 Task: Add a signature Isla Howard containing With sincere appreciation and gratitude, Isla Howard to email address softage.5@softage.net and add a folder Halloween costumes
Action: Mouse moved to (82, 93)
Screenshot: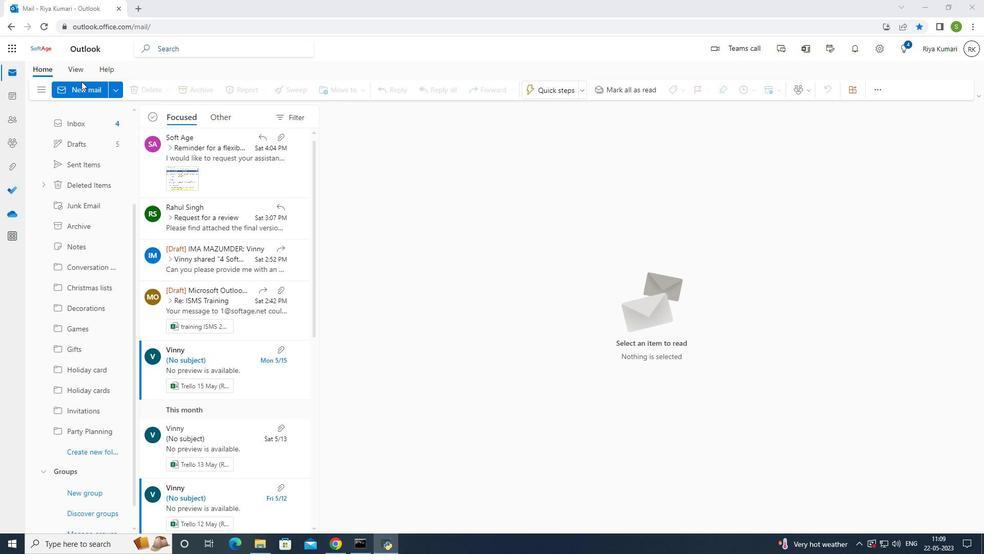 
Action: Mouse pressed left at (82, 93)
Screenshot: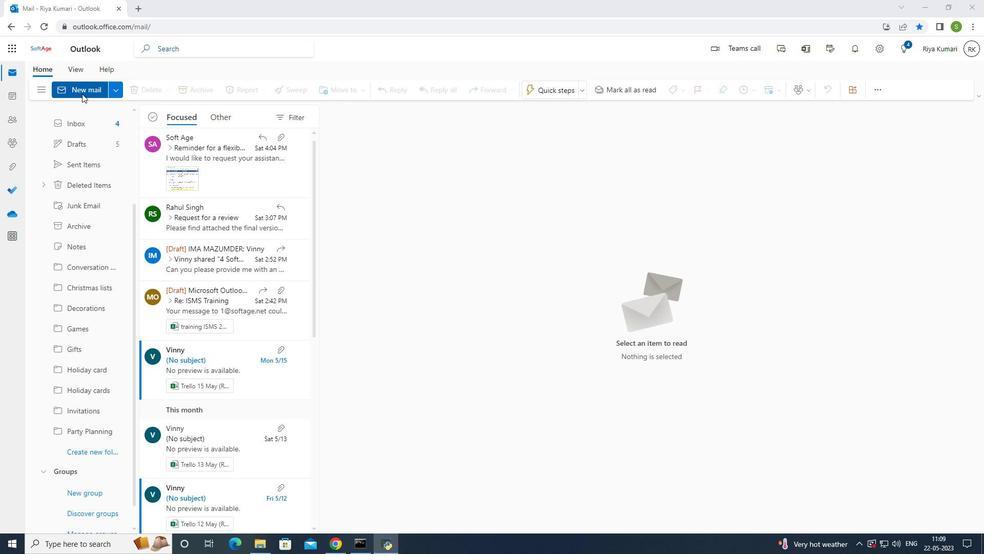 
Action: Mouse moved to (665, 94)
Screenshot: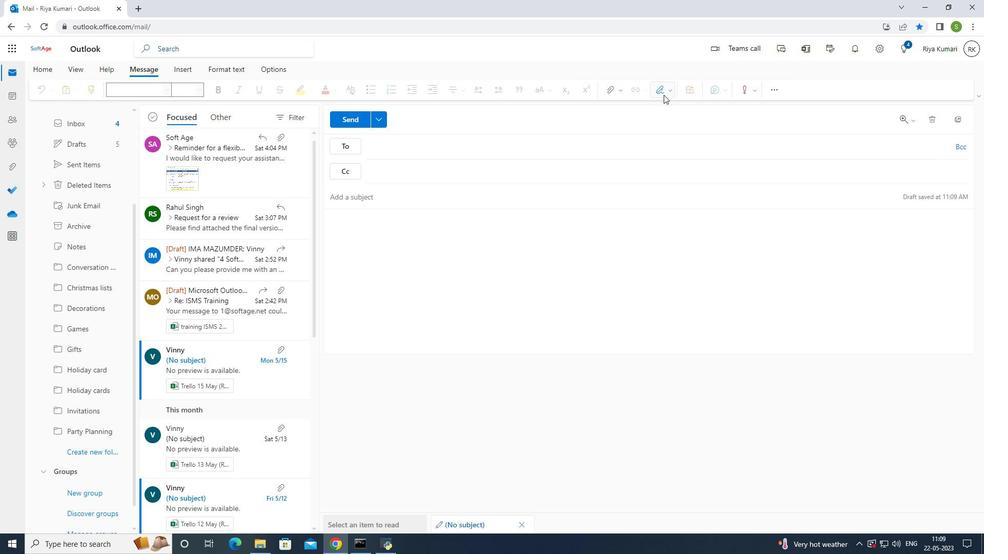 
Action: Mouse pressed left at (665, 94)
Screenshot: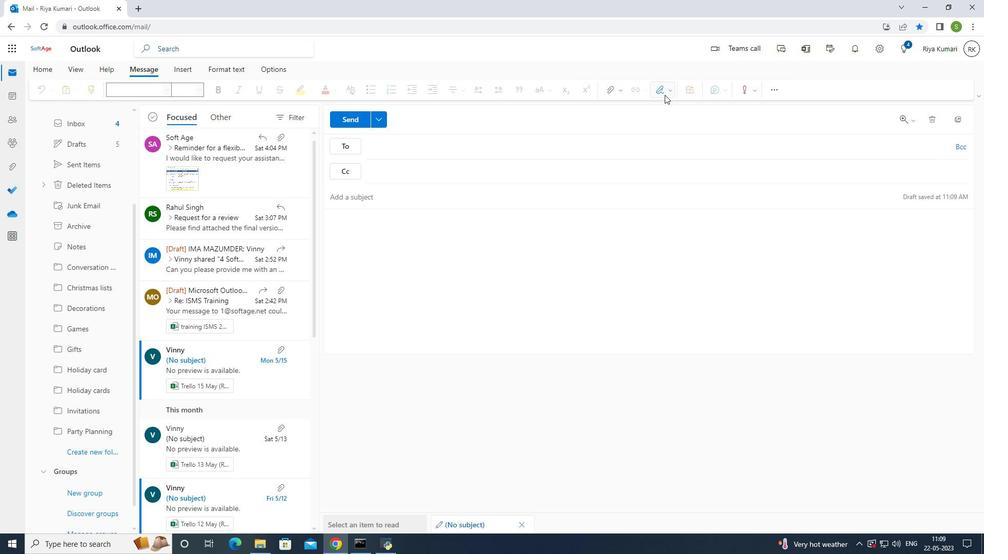 
Action: Mouse moved to (658, 131)
Screenshot: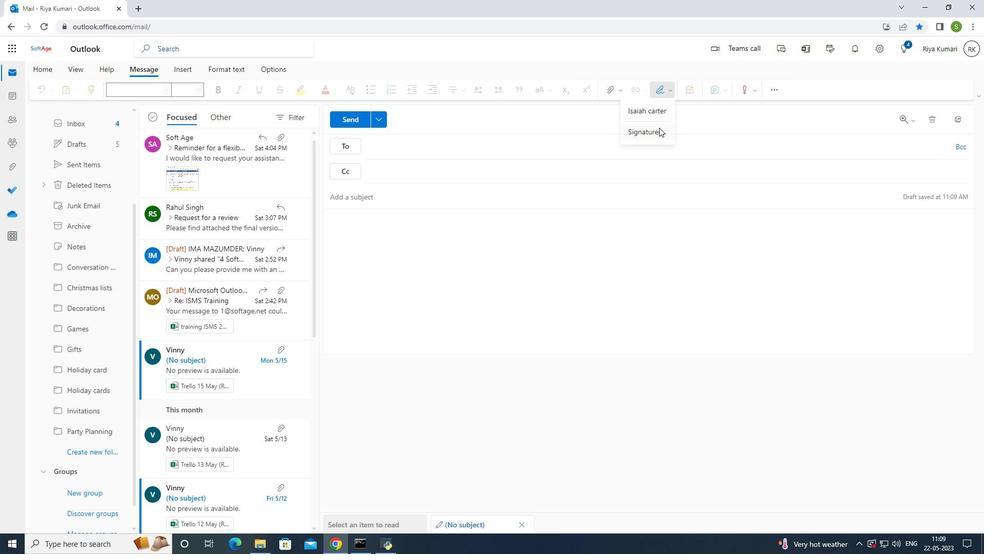 
Action: Mouse pressed left at (658, 131)
Screenshot: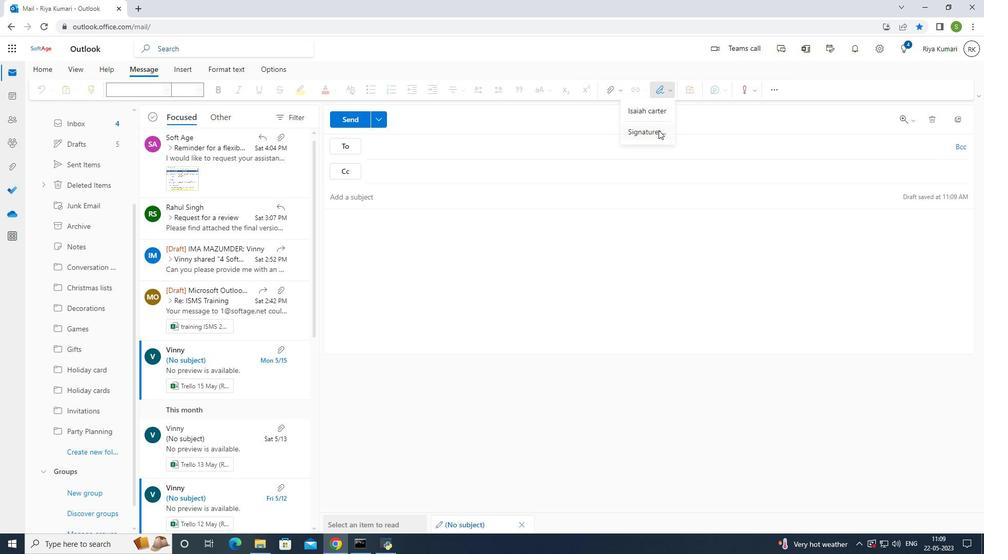 
Action: Mouse moved to (645, 173)
Screenshot: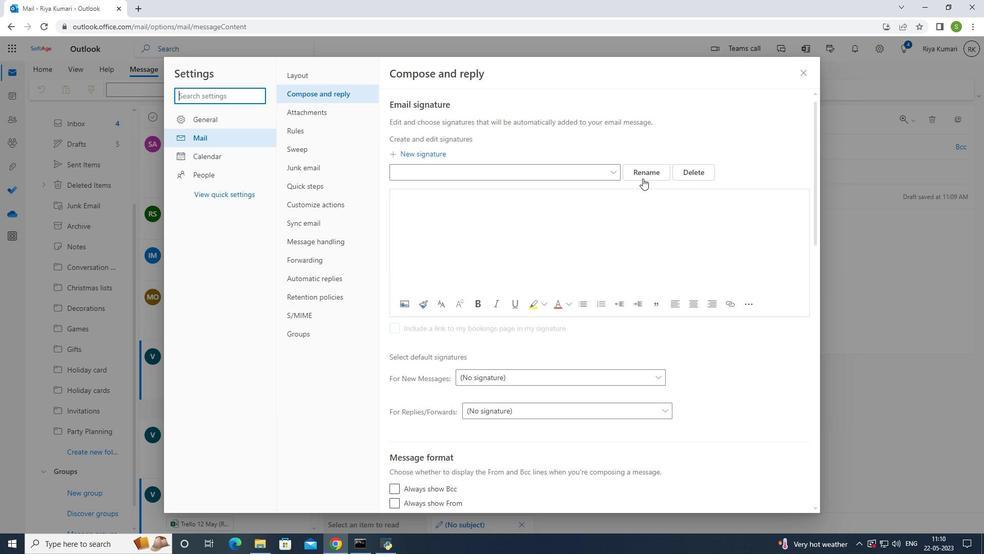 
Action: Mouse pressed left at (645, 173)
Screenshot: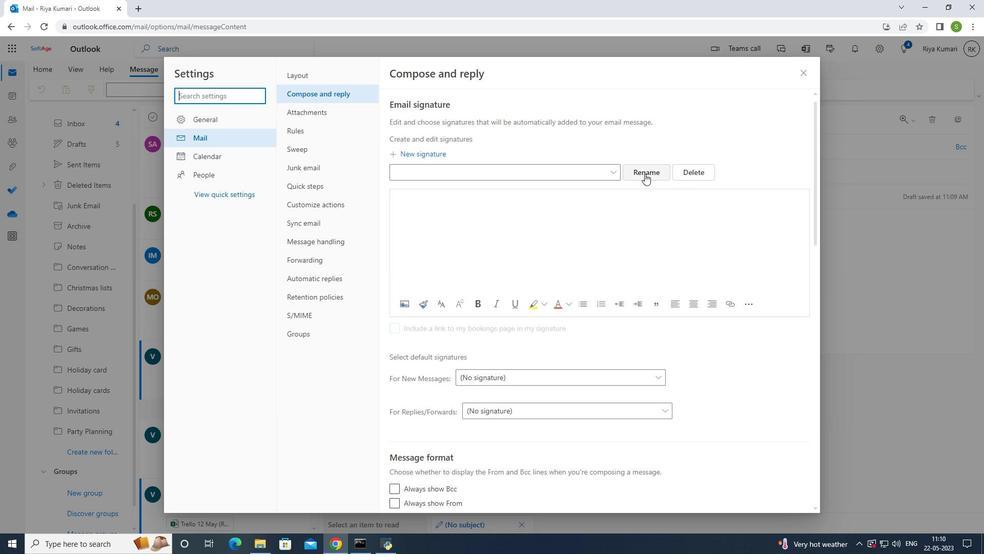 
Action: Mouse moved to (537, 166)
Screenshot: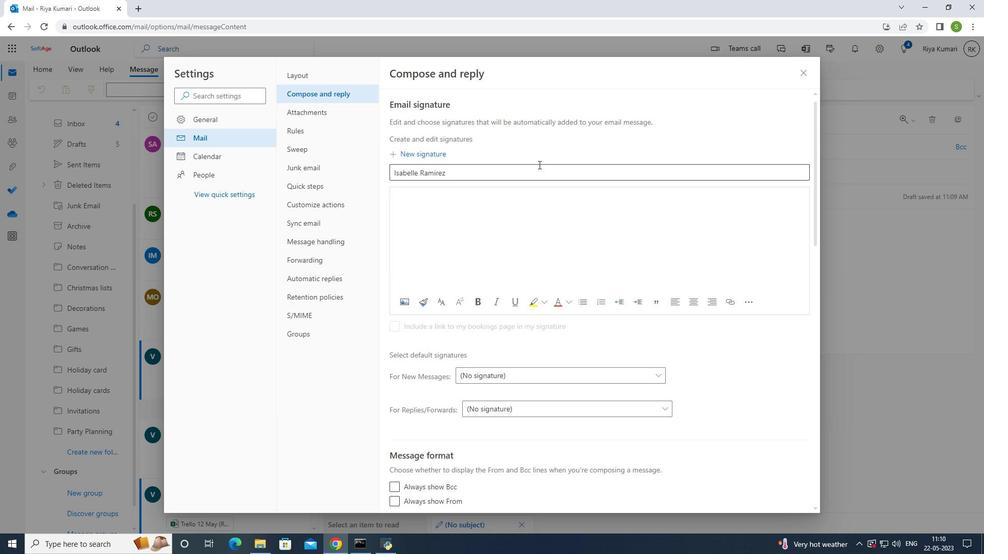 
Action: Mouse pressed left at (537, 166)
Screenshot: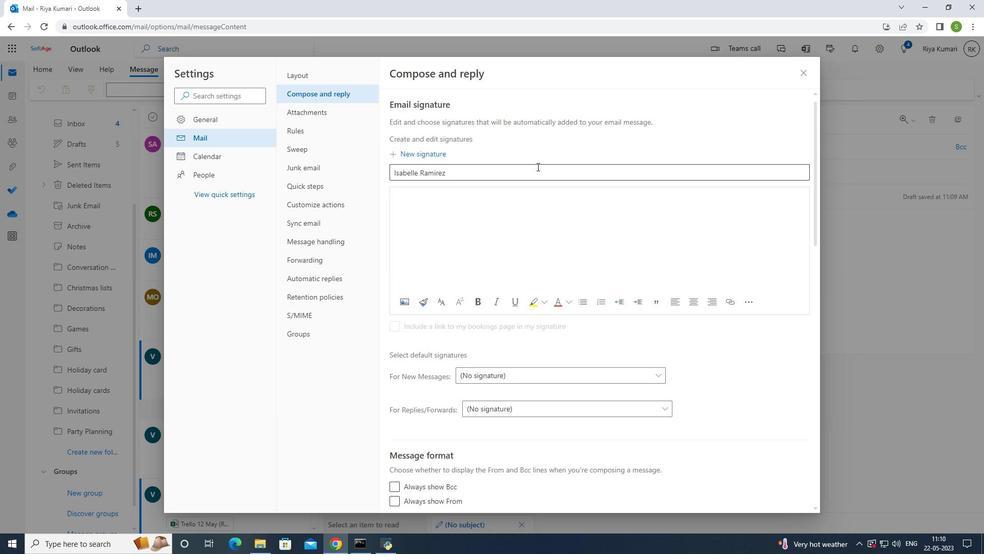 
Action: Mouse moved to (535, 158)
Screenshot: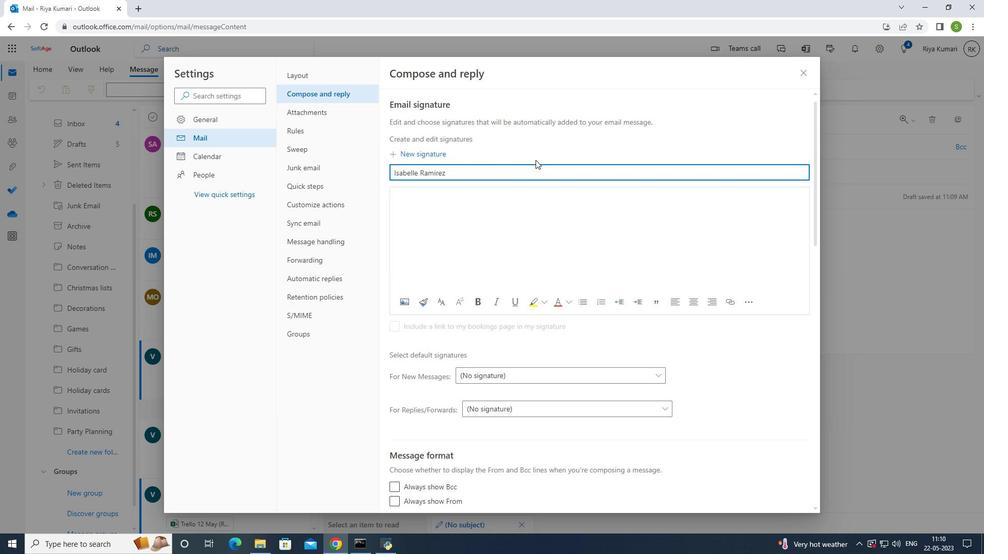 
Action: Key pressed <Key.backspace>
Screenshot: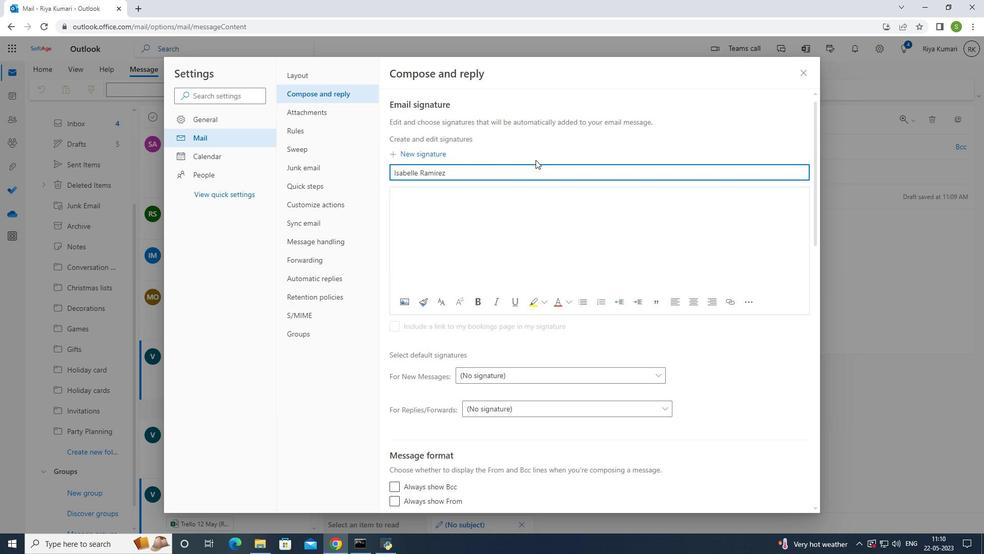 
Action: Mouse moved to (534, 152)
Screenshot: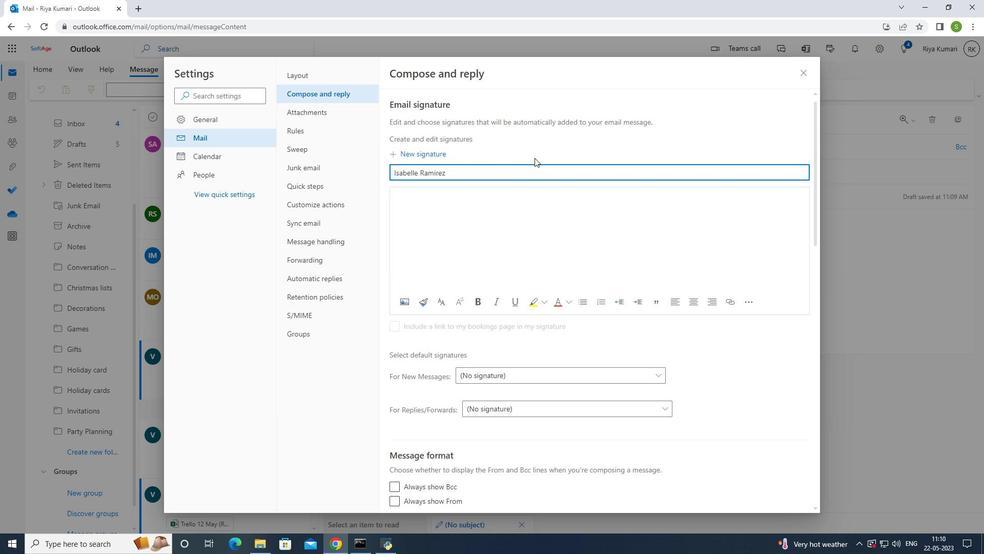 
Action: Key pressed <Key.backspace><Key.backspace><Key.backspace><Key.backspace><Key.backspace><Key.backspace><Key.backspace><Key.backspace><Key.backspace><Key.backspace><Key.backspace><Key.backspace><Key.backspace><Key.backspace><Key.backspace><Key.backspace><Key.backspace><Key.backspace><Key.backspace><Key.backspace><Key.backspace><Key.backspace><Key.backspace>
Screenshot: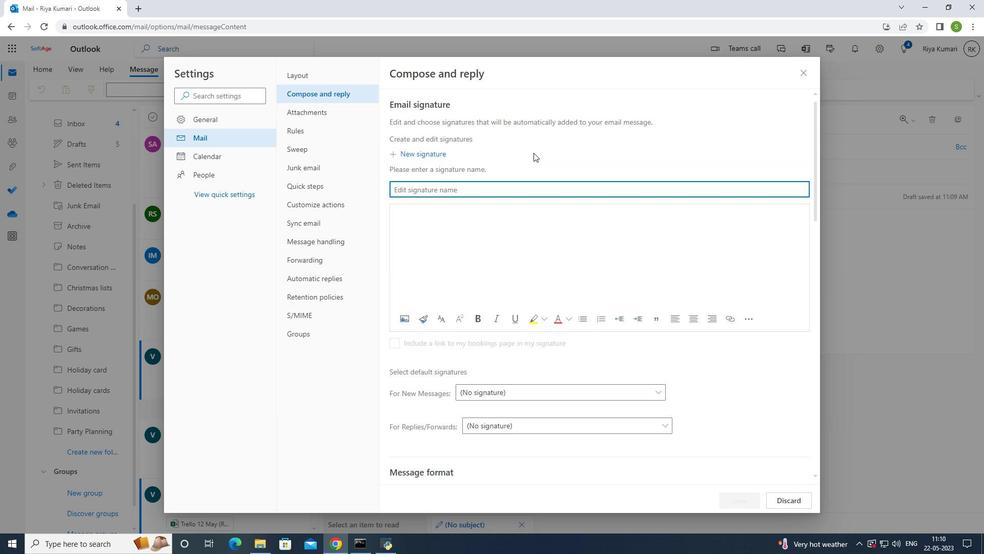 
Action: Mouse moved to (880, 227)
Screenshot: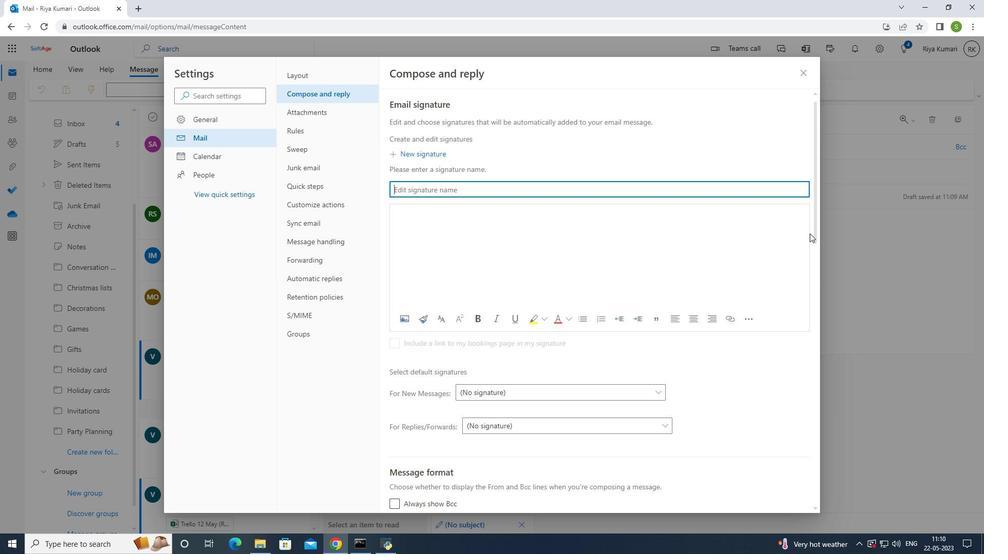 
Action: Key pressed <Key.shift>Isla<Key.space><Key.shift>howardctrl+A<'\x03'>
Screenshot: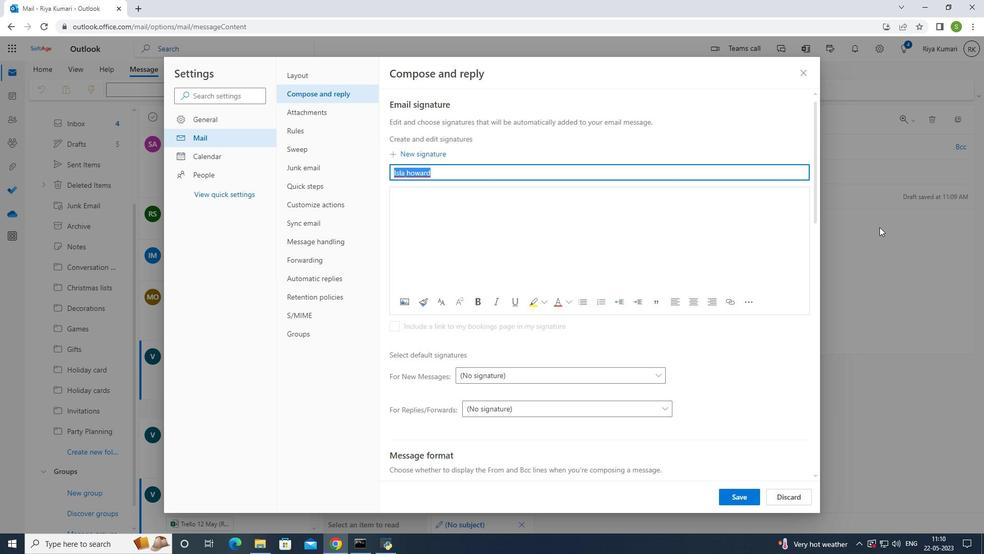 
Action: Mouse moved to (548, 211)
Screenshot: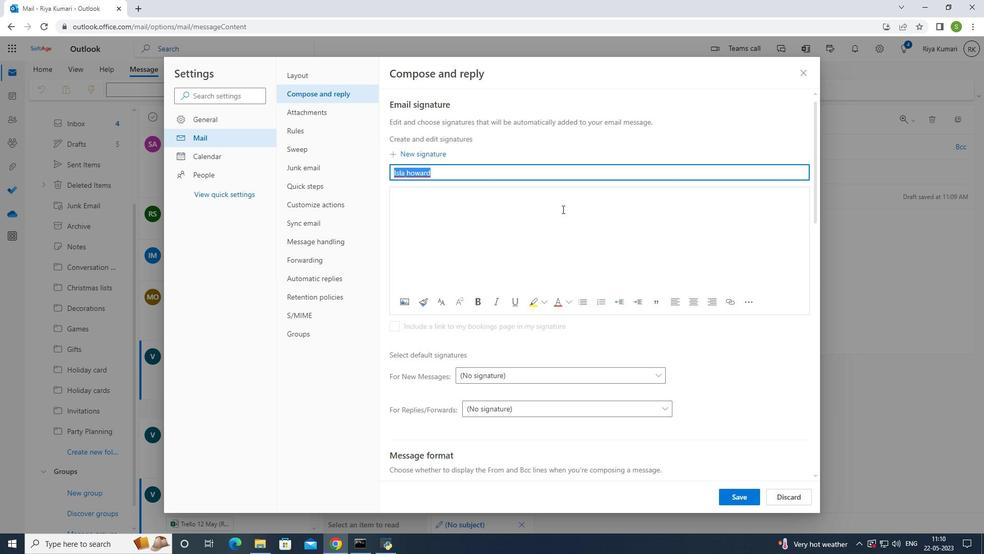 
Action: Mouse pressed left at (548, 211)
Screenshot: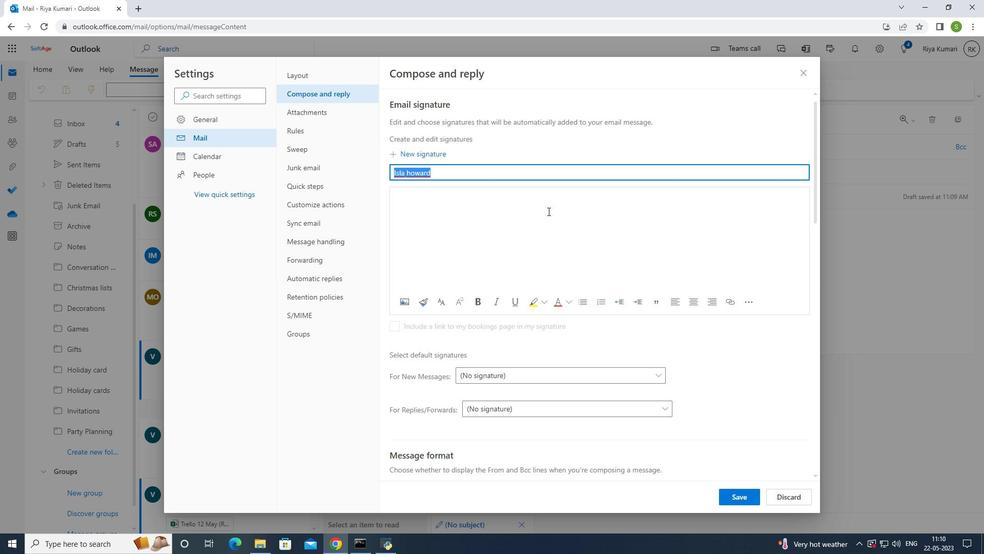 
Action: Mouse moved to (552, 211)
Screenshot: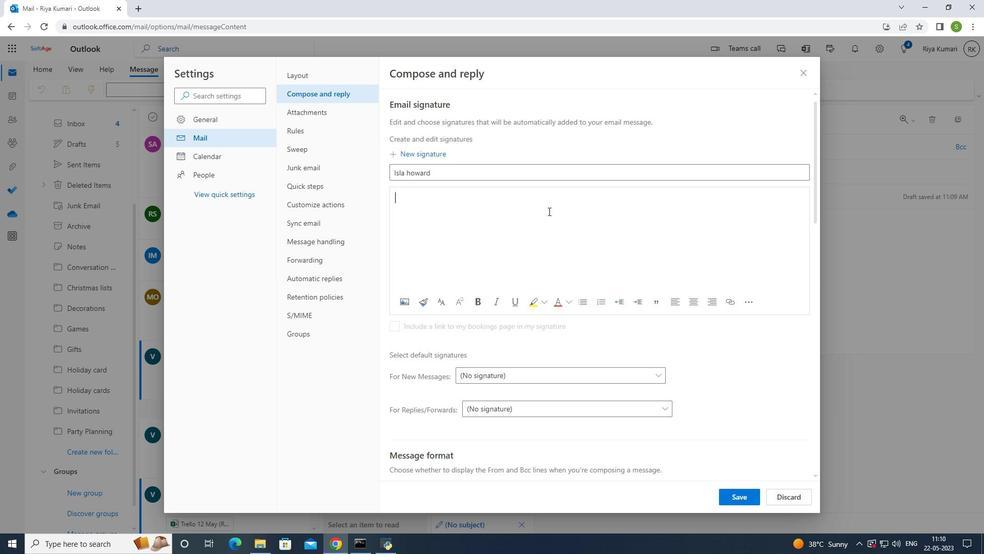 
Action: Key pressed ctrl+V
Screenshot: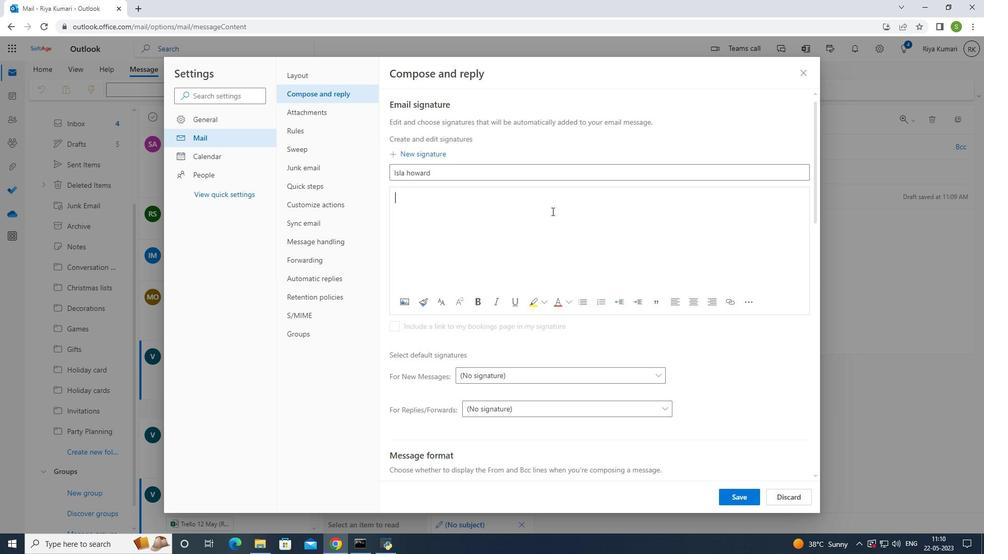 
Action: Mouse moved to (742, 496)
Screenshot: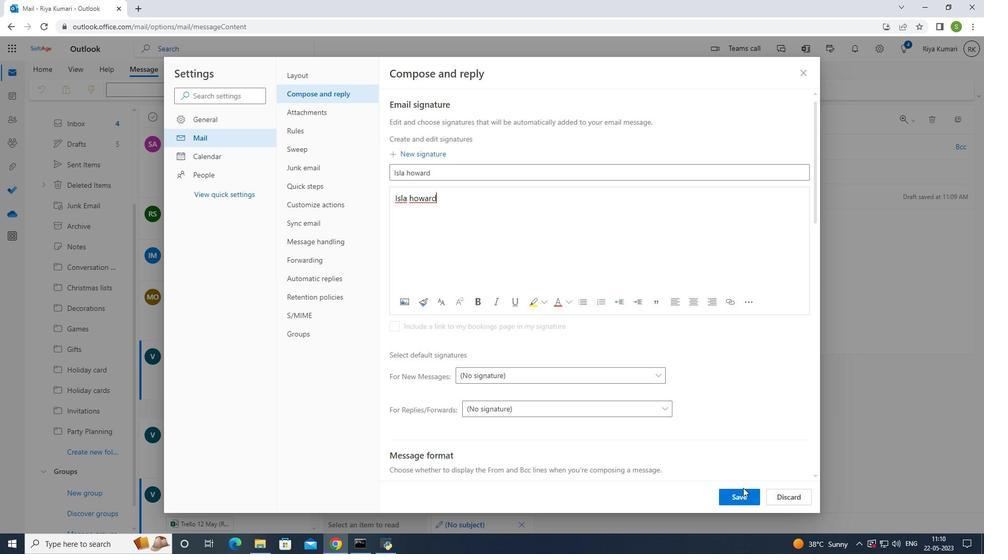 
Action: Mouse pressed left at (742, 496)
Screenshot: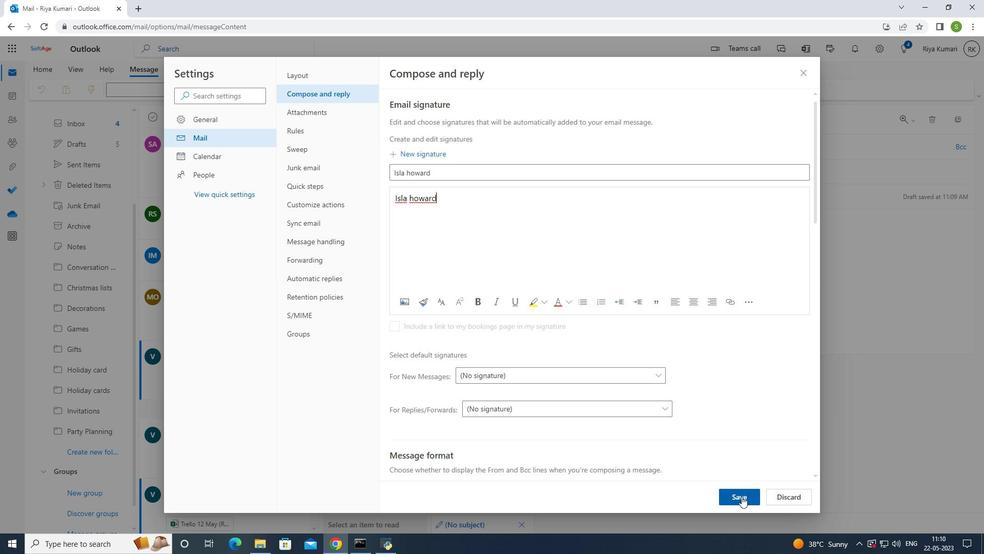 
Action: Mouse moved to (807, 73)
Screenshot: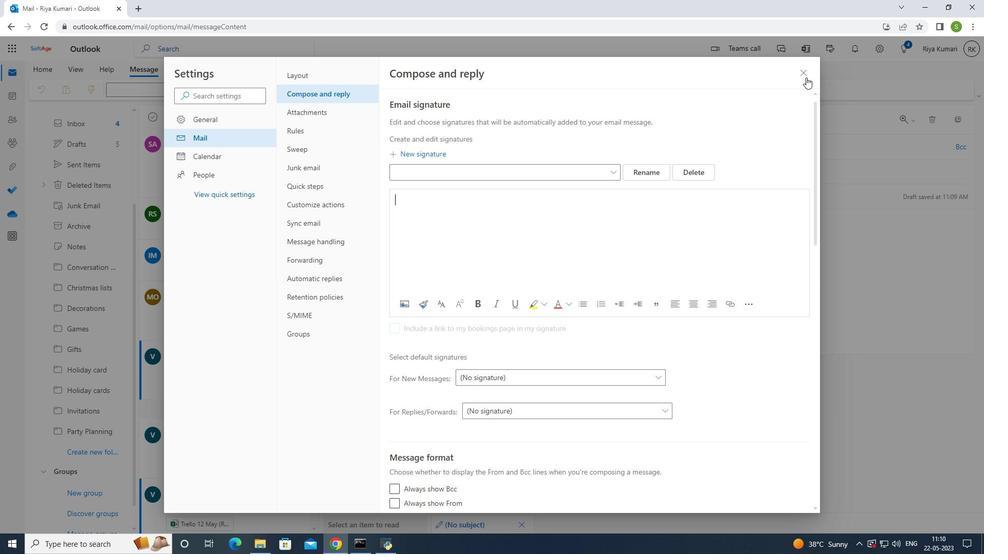 
Action: Mouse pressed left at (807, 73)
Screenshot: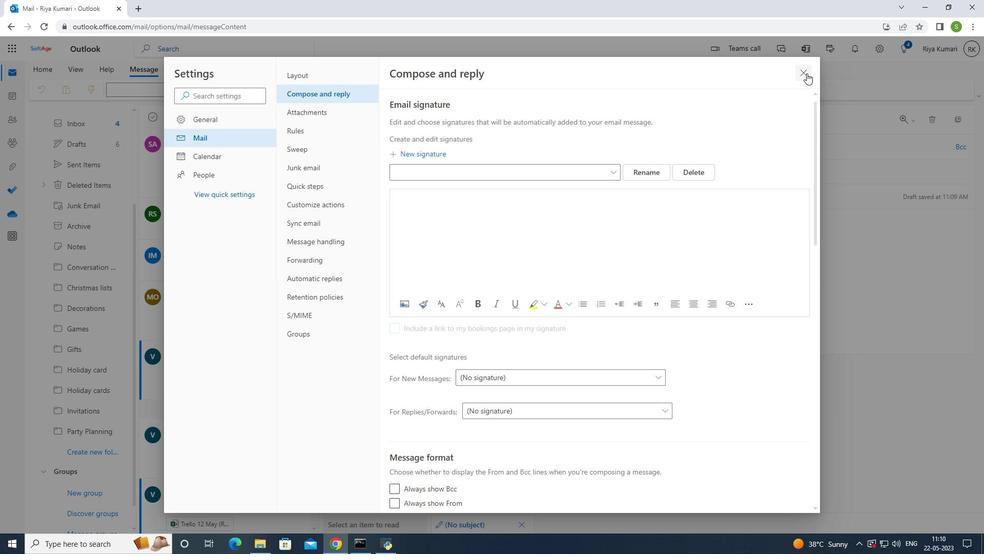 
Action: Mouse moved to (461, 155)
Screenshot: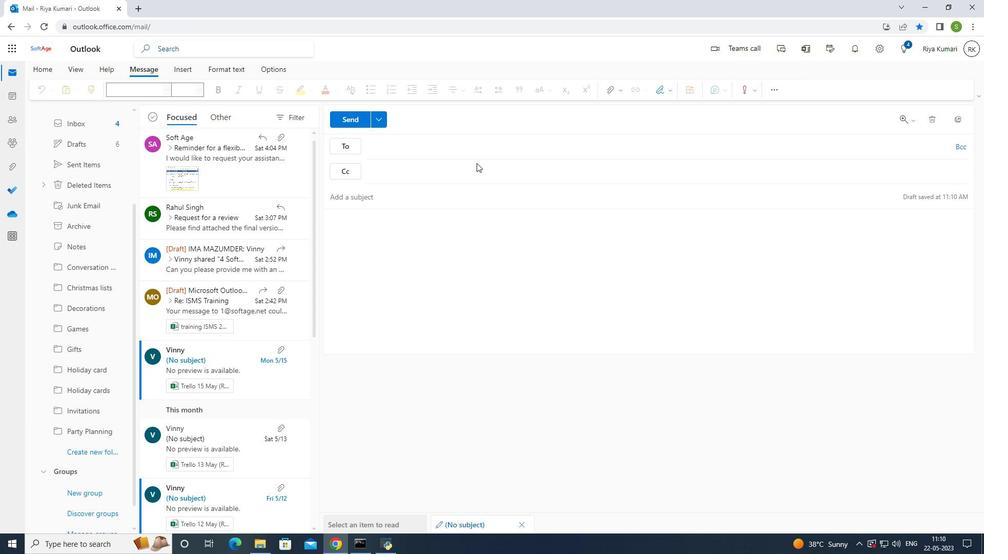 
Action: Mouse pressed left at (461, 155)
Screenshot: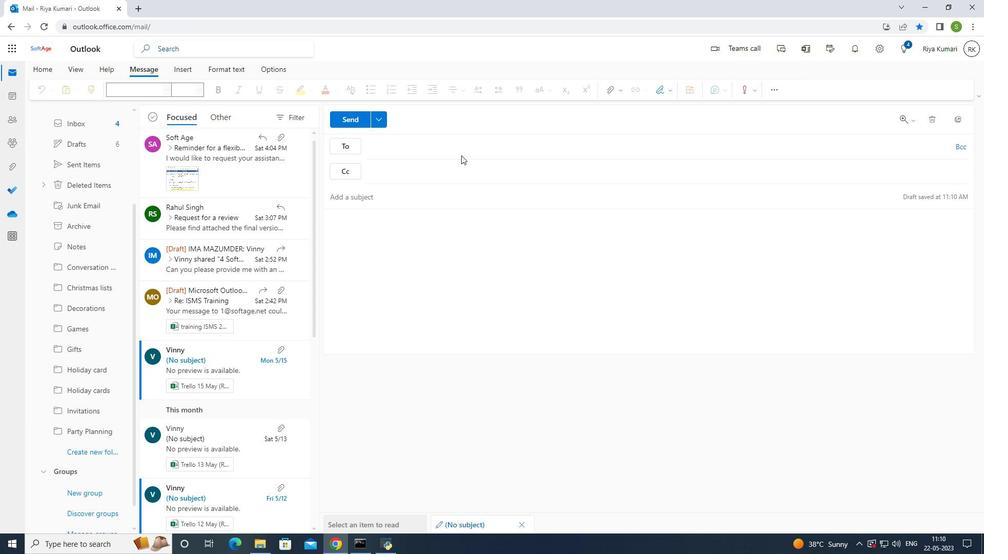 
Action: Mouse moved to (464, 147)
Screenshot: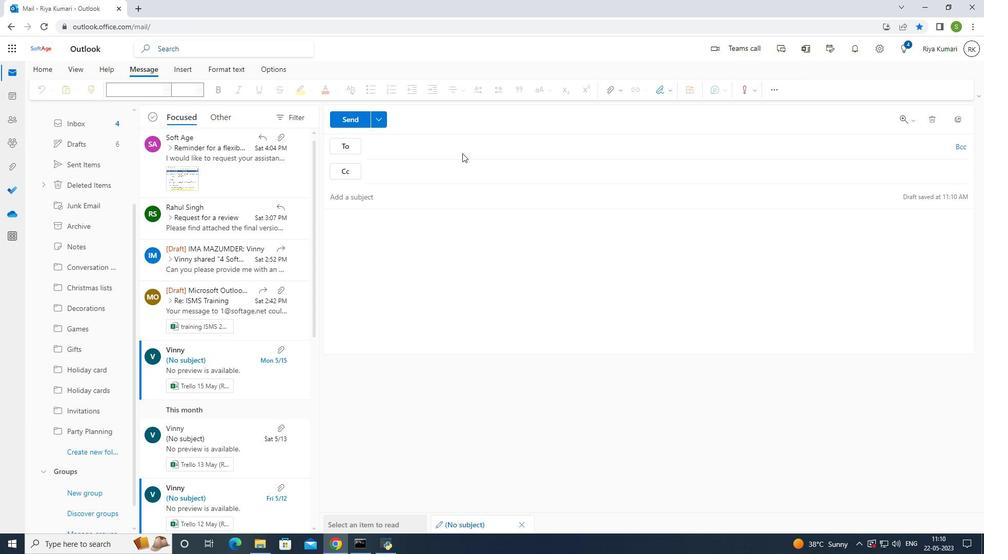 
Action: Mouse pressed left at (464, 147)
Screenshot: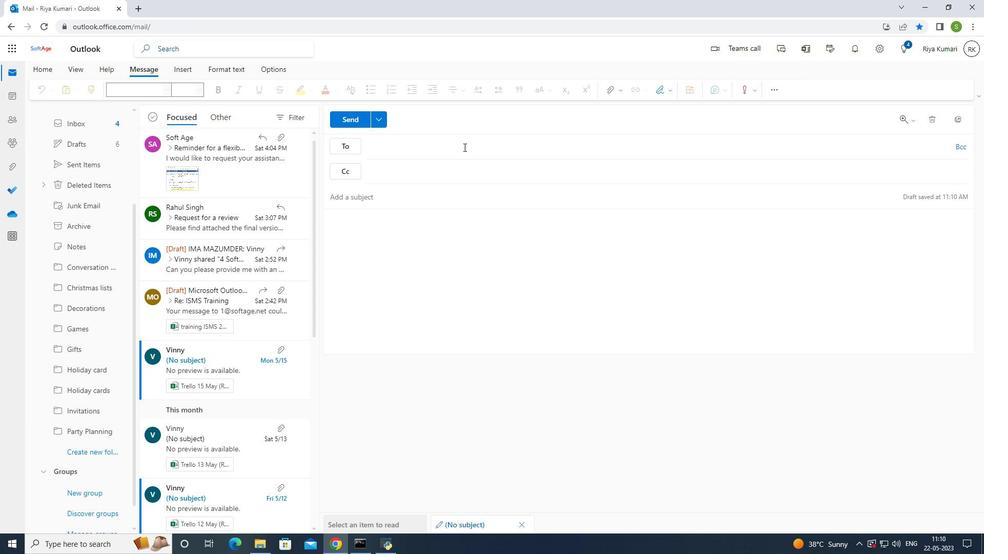 
Action: Mouse moved to (780, 302)
Screenshot: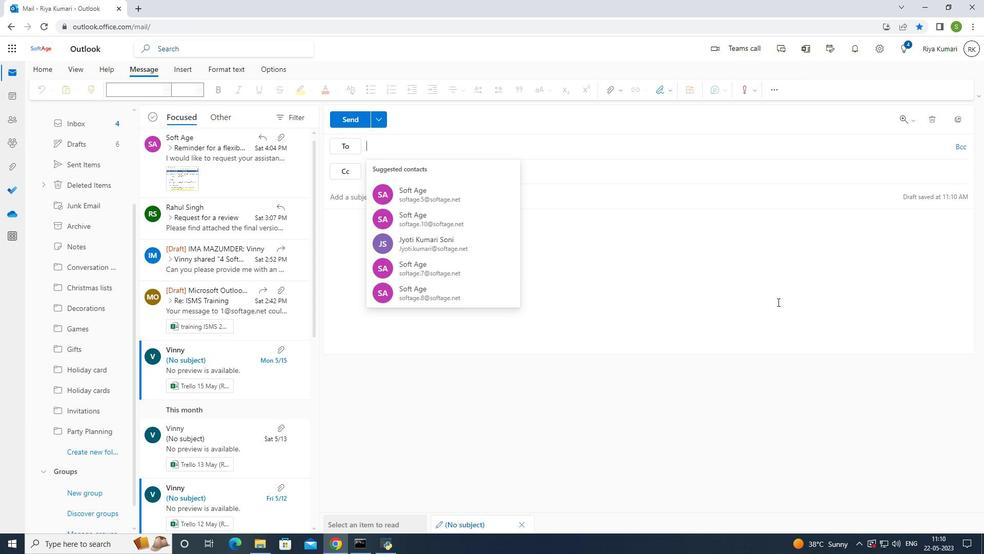 
Action: Key pressed softage.5<Key.shift>@softage.net
Screenshot: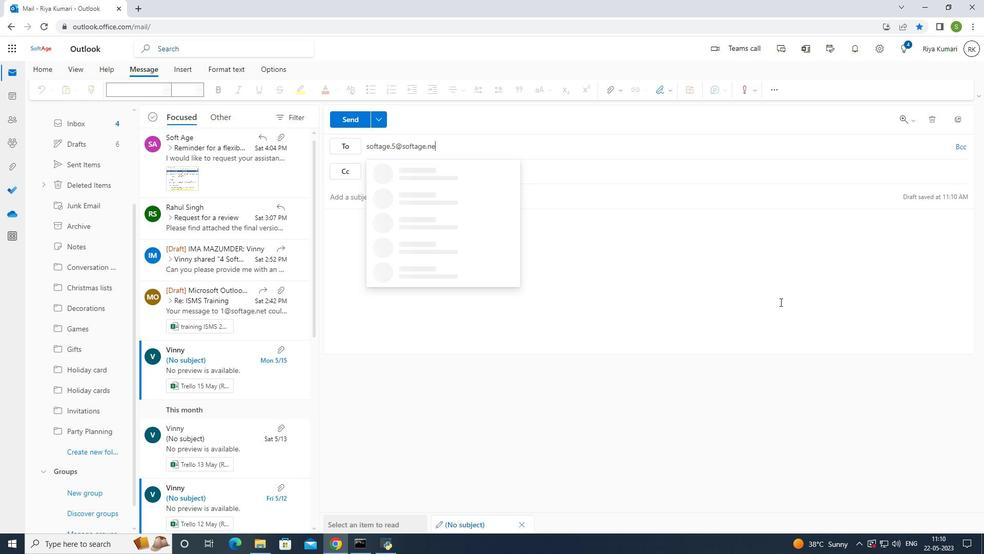 
Action: Mouse moved to (436, 171)
Screenshot: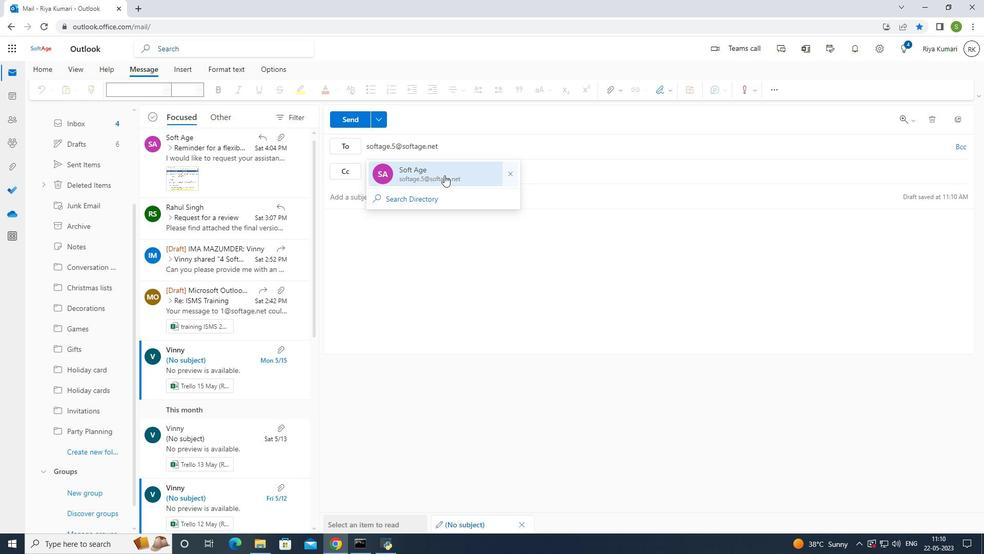 
Action: Mouse pressed left at (436, 171)
Screenshot: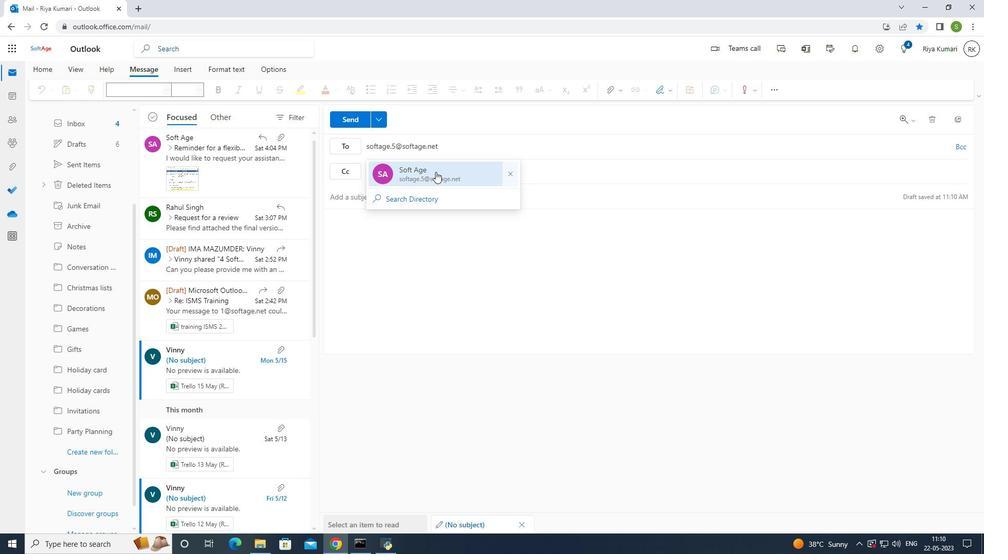 
Action: Mouse moved to (428, 232)
Screenshot: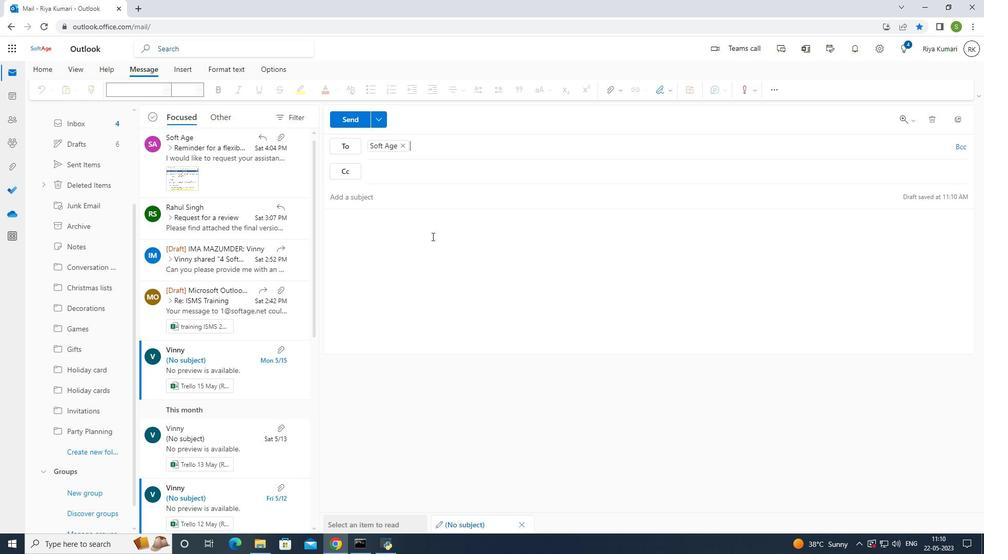 
Action: Mouse pressed left at (428, 232)
Screenshot: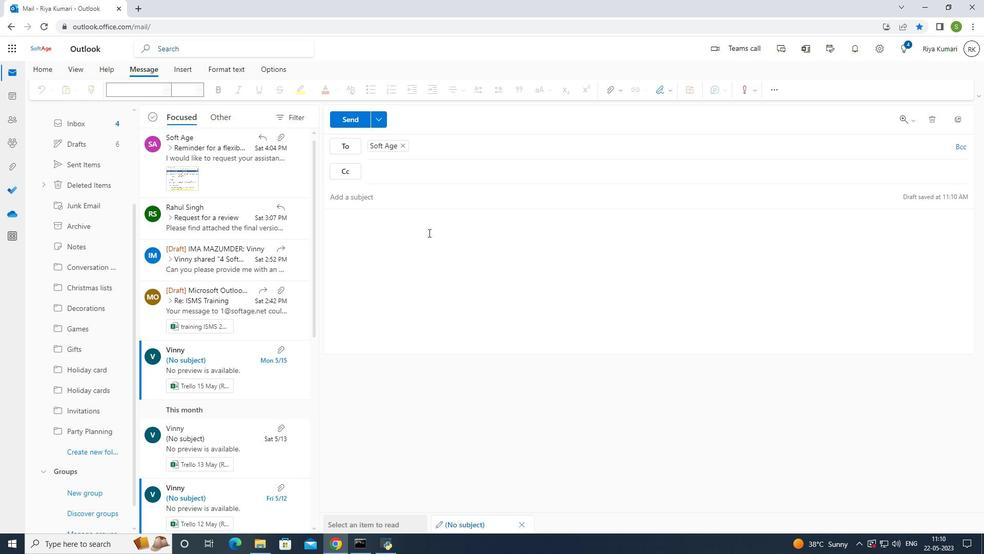 
Action: Mouse moved to (665, 87)
Screenshot: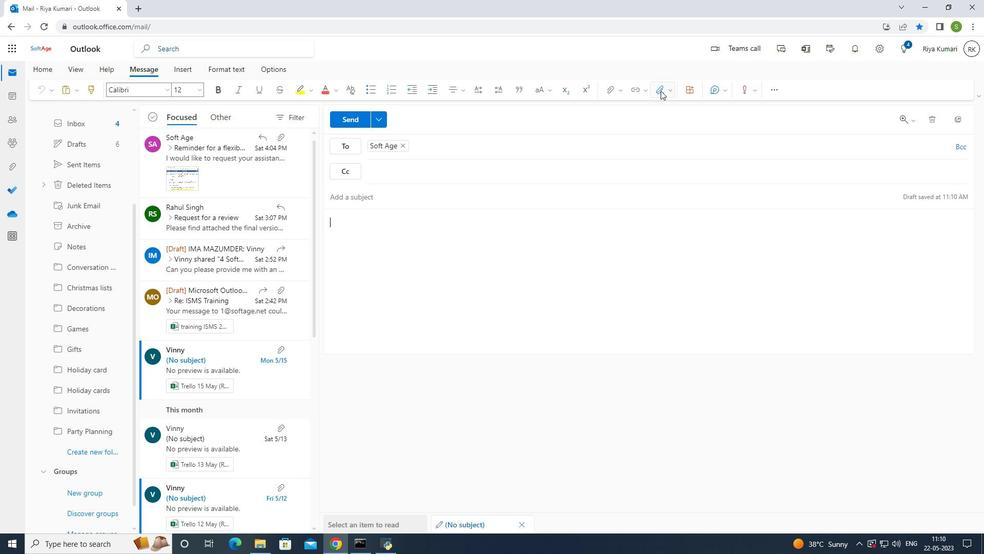 
Action: Mouse pressed left at (665, 87)
Screenshot: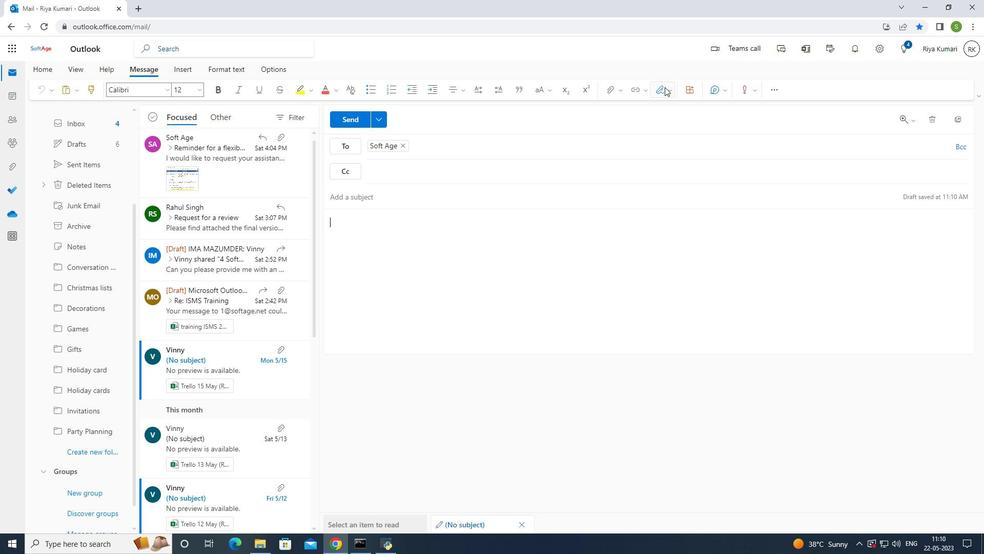 
Action: Mouse moved to (660, 112)
Screenshot: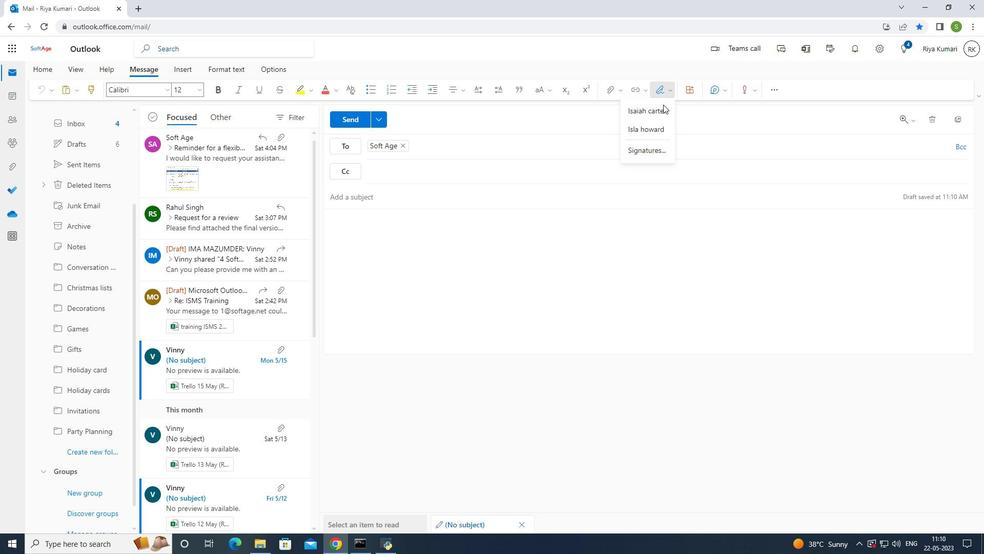 
Action: Mouse pressed left at (660, 112)
Screenshot: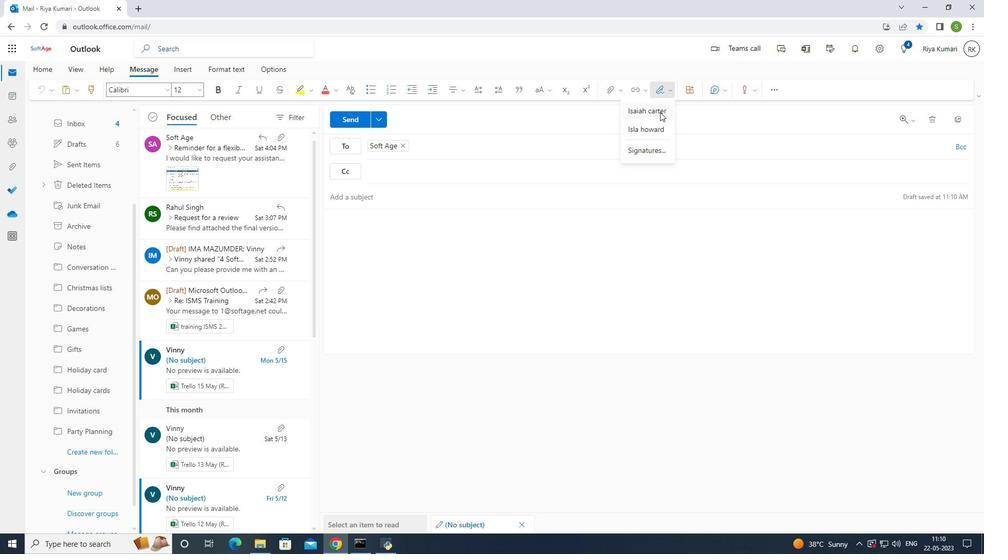 
Action: Mouse moved to (755, 304)
Screenshot: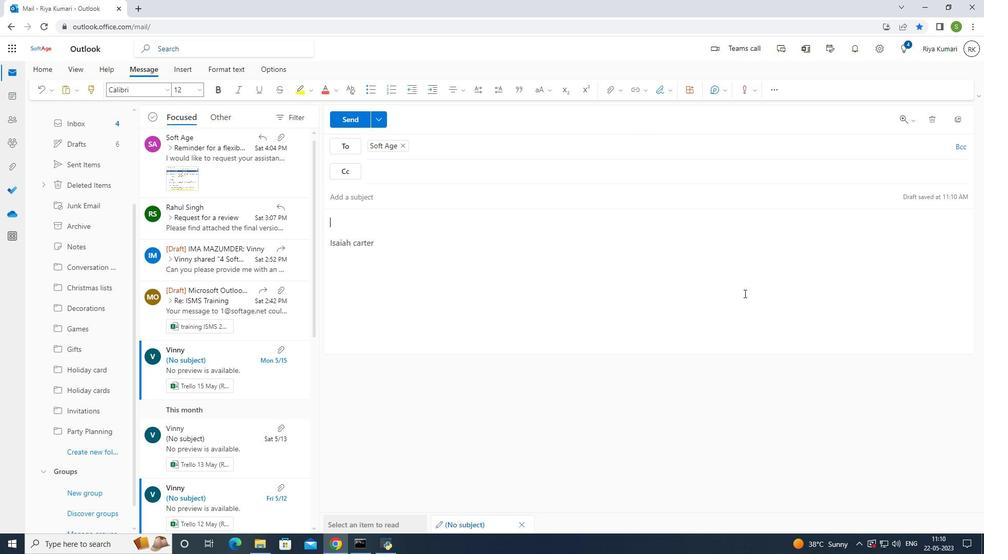 
Action: Key pressed <Key.shift>Sincere<Key.space>appreciate<Key.backspace>ion<Key.space>and<Key.space>gratitude.
Screenshot: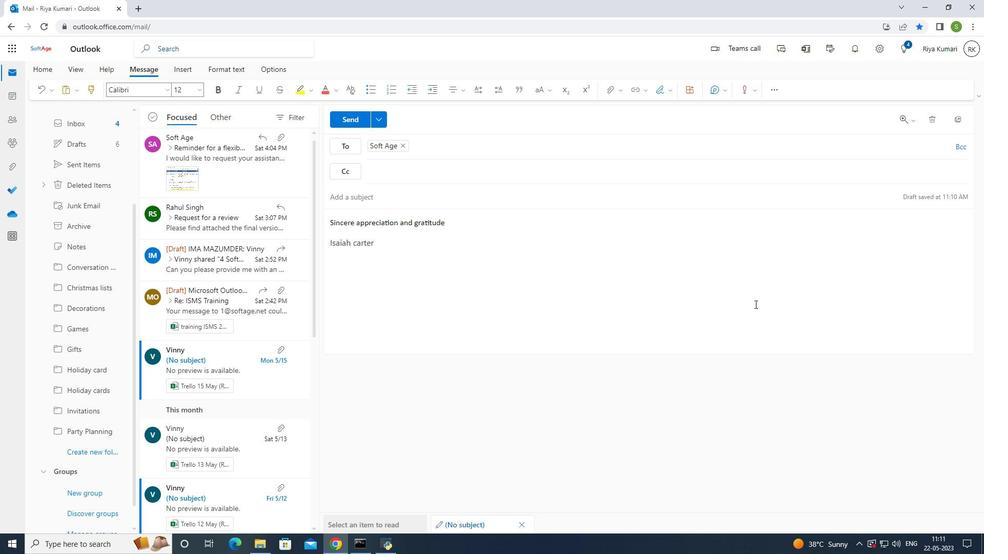 
Action: Mouse moved to (88, 448)
Screenshot: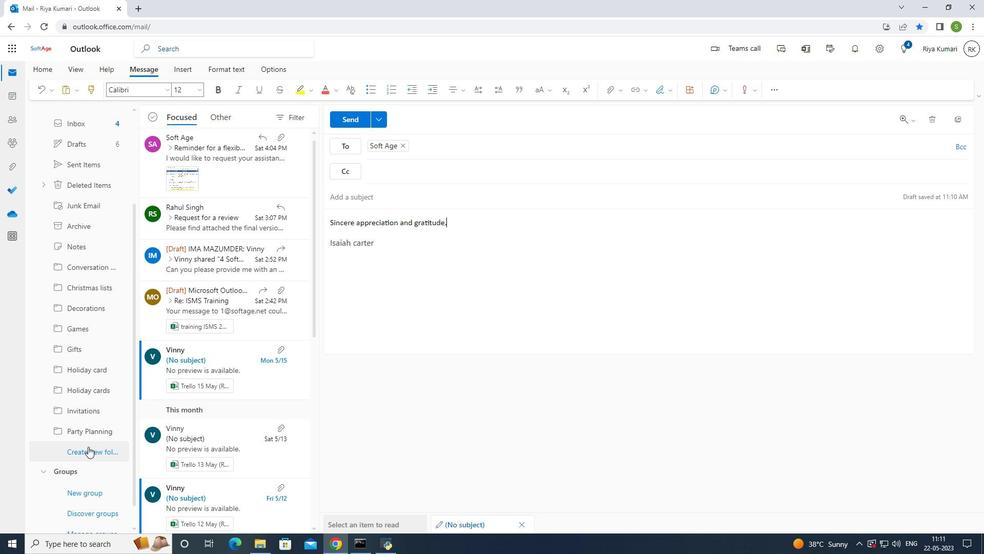 
Action: Mouse pressed left at (88, 448)
Screenshot: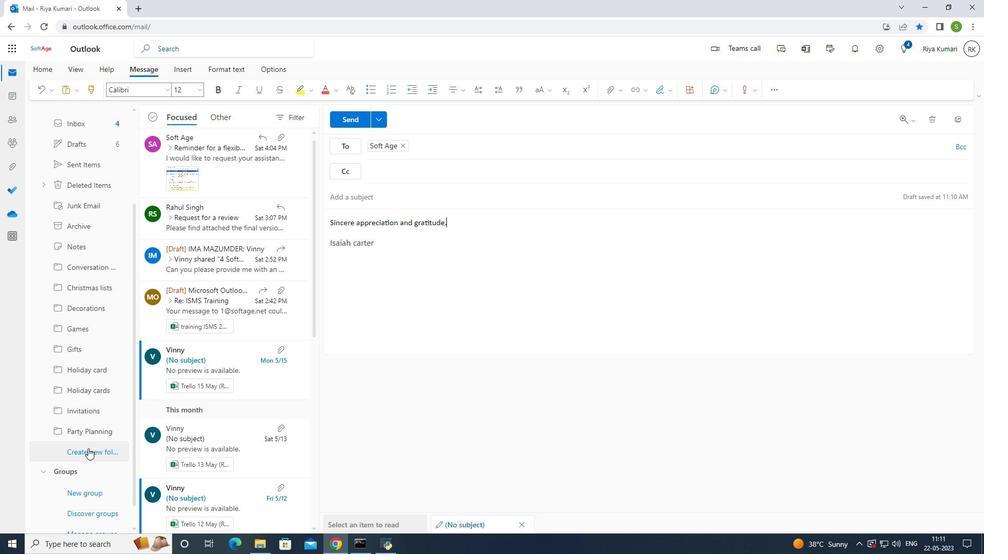 
Action: Mouse moved to (514, 428)
Screenshot: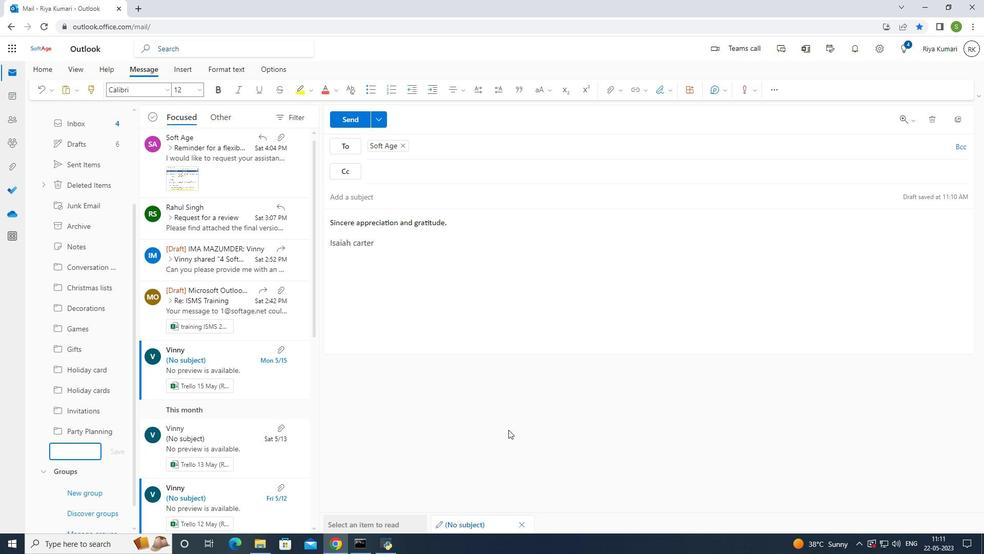 
Action: Key pressed <Key.shift>Halloween<Key.space>costumes
Screenshot: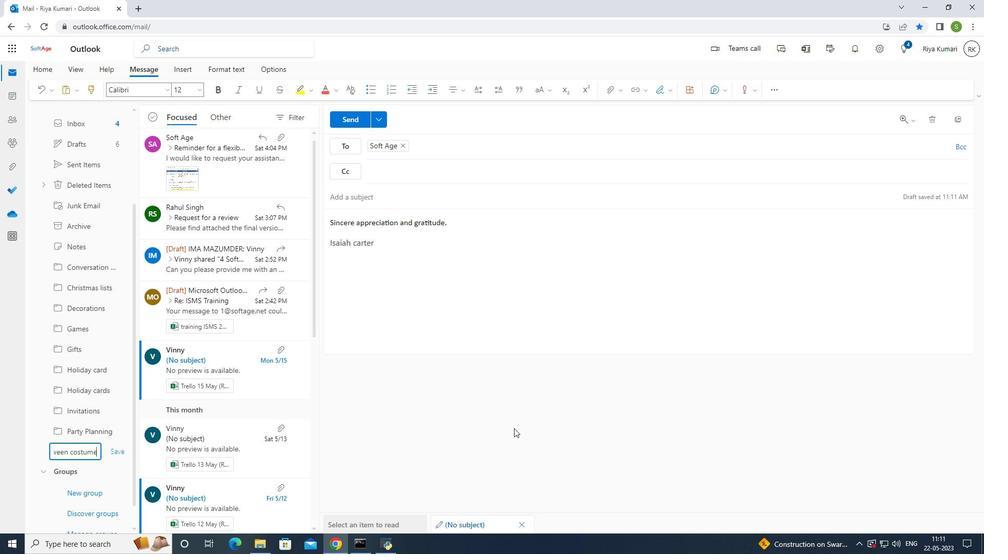
Action: Mouse moved to (119, 451)
Screenshot: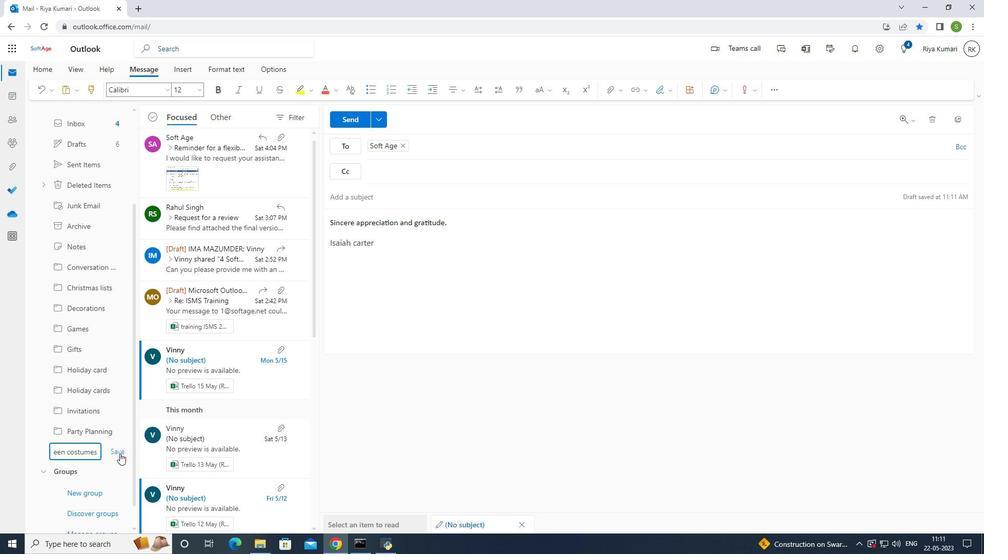 
Action: Mouse pressed left at (119, 451)
Screenshot: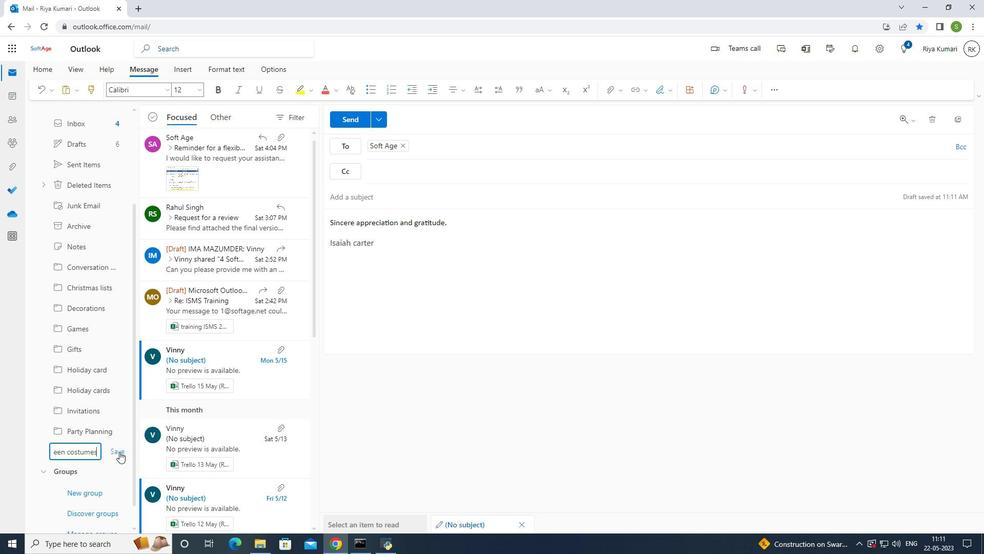 
Action: Mouse moved to (344, 123)
Screenshot: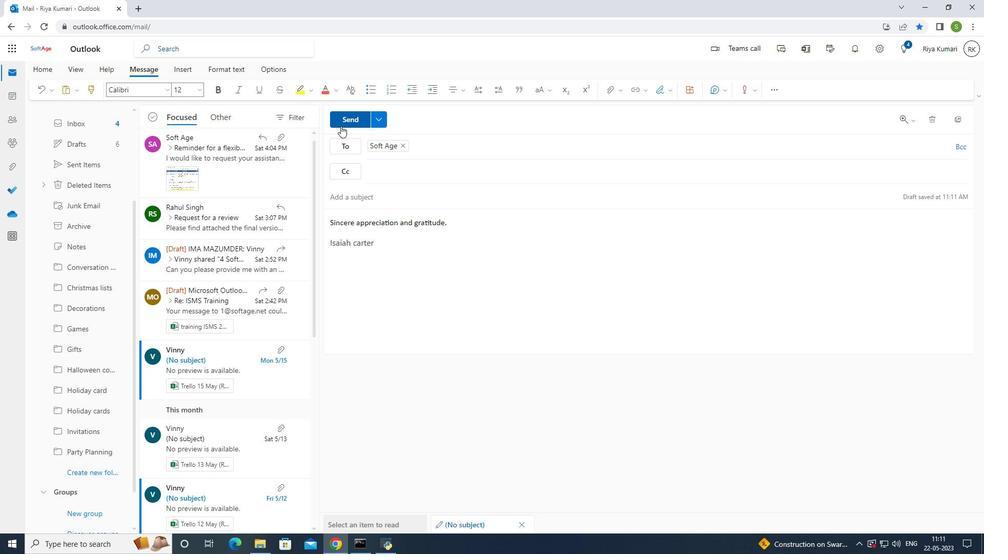 
Action: Mouse pressed left at (344, 123)
Screenshot: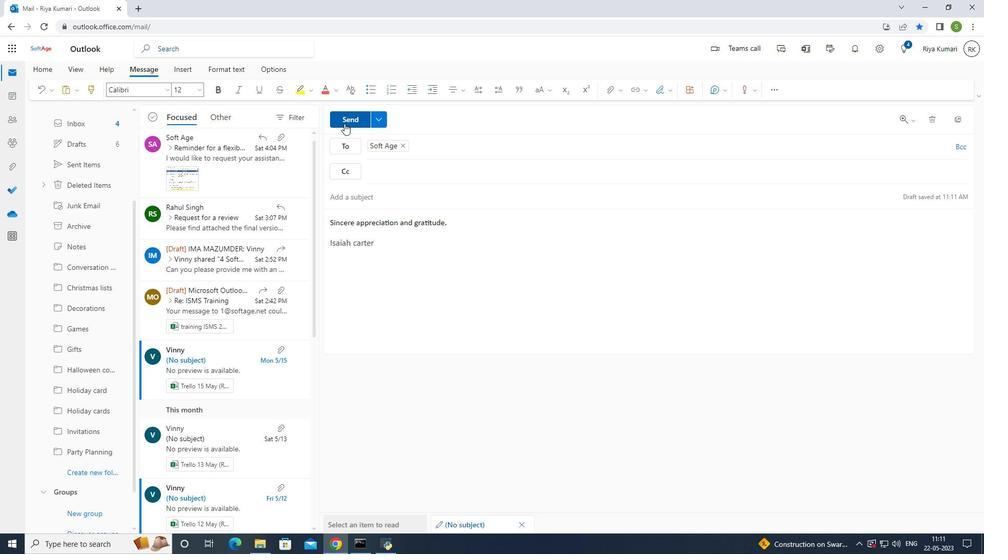 
Action: Mouse moved to (474, 310)
Screenshot: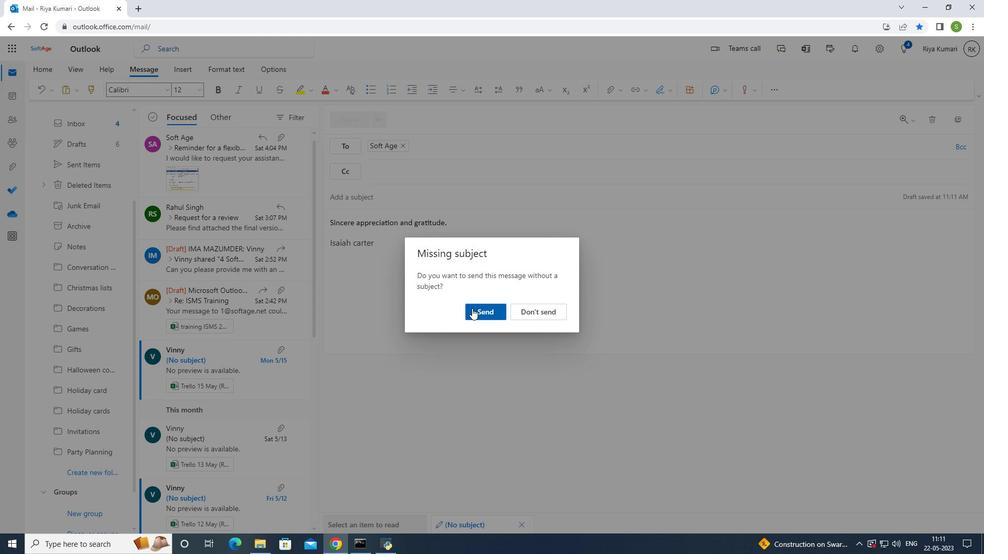 
Action: Mouse pressed left at (474, 310)
Screenshot: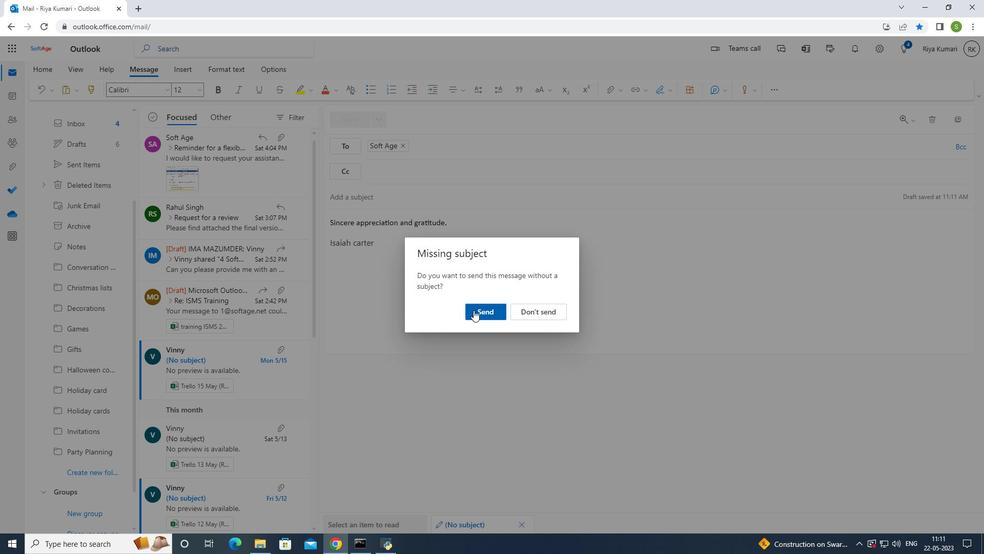 
Action: Mouse moved to (511, 310)
Screenshot: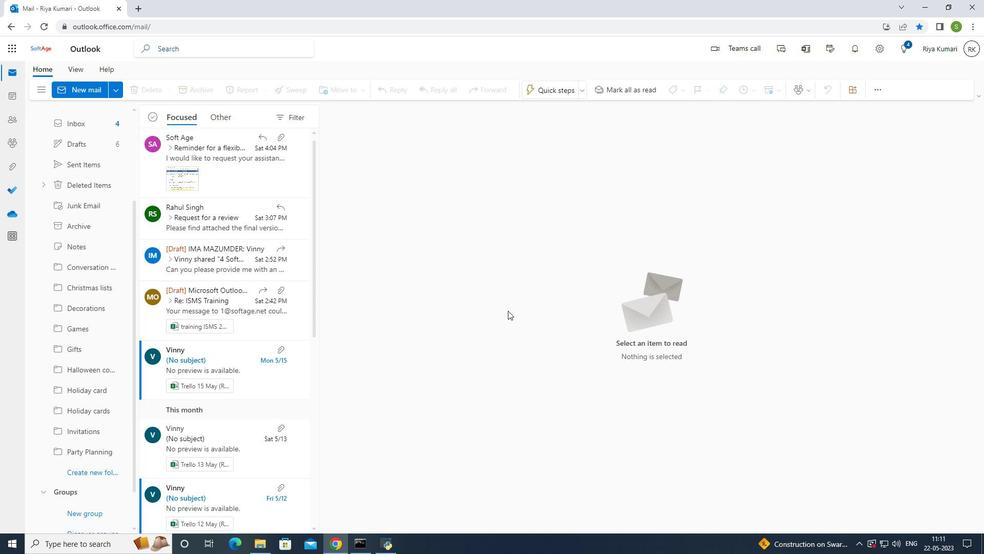
